 Task: Use a frequency analyzer to identify and manually attenuate sibilant peaks.
Action: Mouse moved to (4, 14)
Screenshot: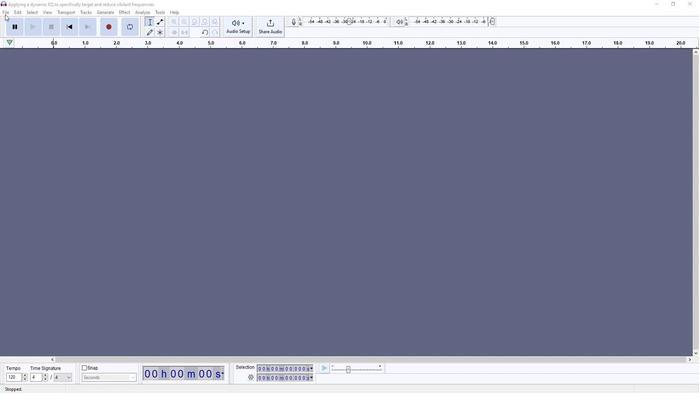 
Action: Mouse pressed left at (4, 14)
Screenshot: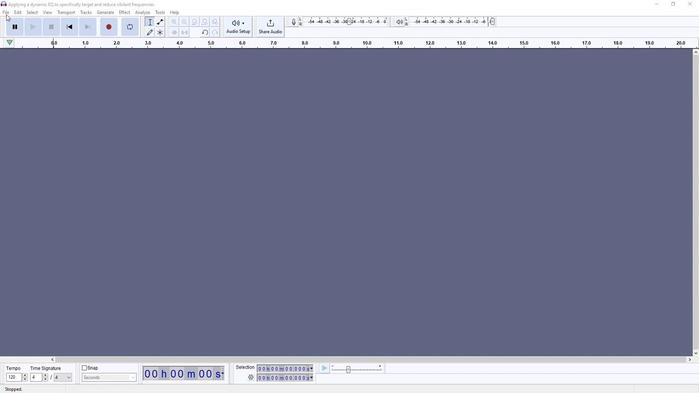 
Action: Mouse moved to (101, 86)
Screenshot: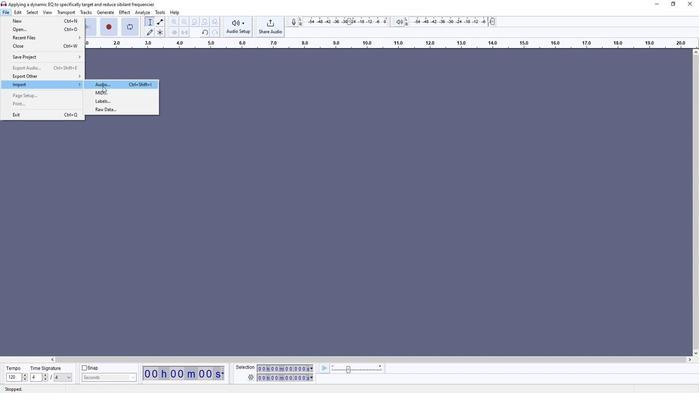 
Action: Mouse pressed left at (101, 86)
Screenshot: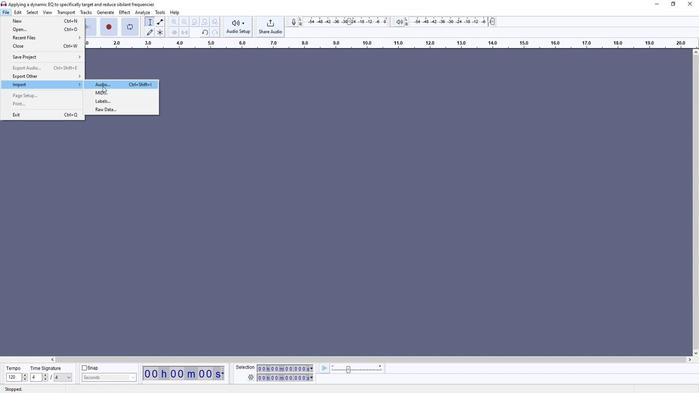 
Action: Mouse moved to (72, 61)
Screenshot: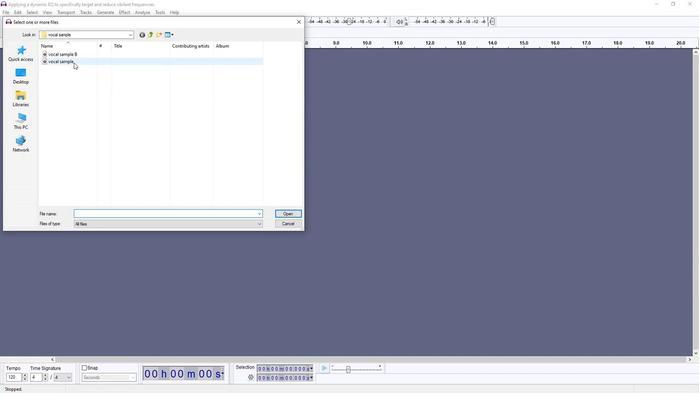 
Action: Mouse pressed left at (72, 61)
Screenshot: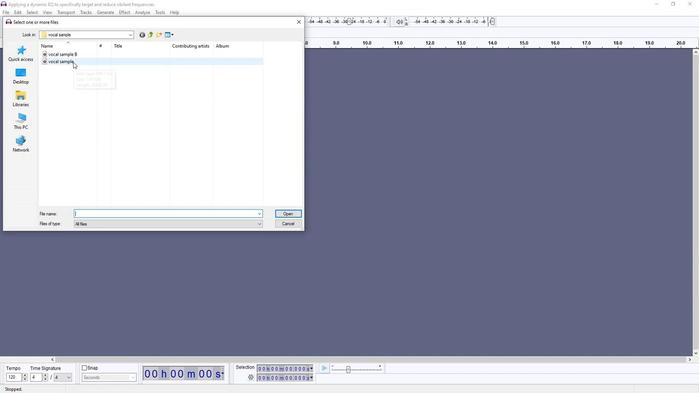 
Action: Mouse moved to (290, 213)
Screenshot: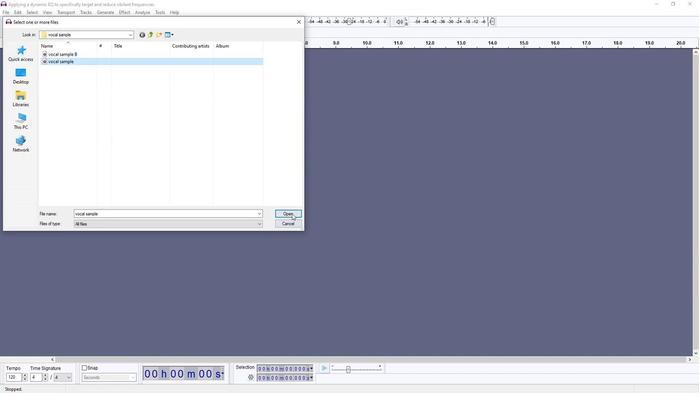 
Action: Mouse pressed left at (290, 213)
Screenshot: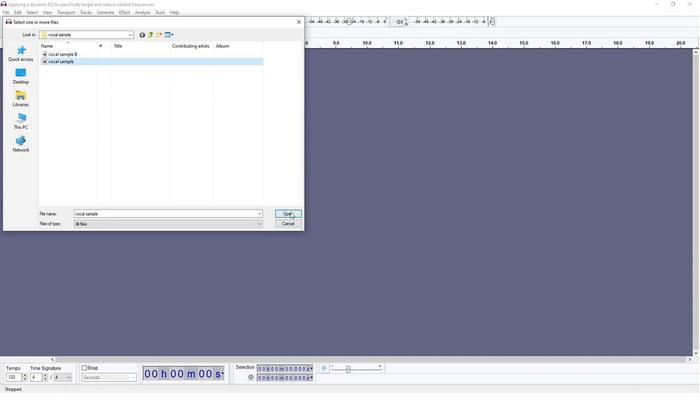 
Action: Mouse moved to (681, 63)
Screenshot: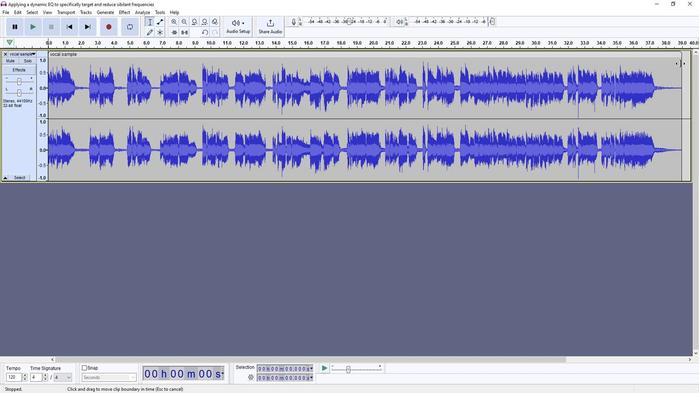 
Action: Mouse pressed left at (681, 63)
Screenshot: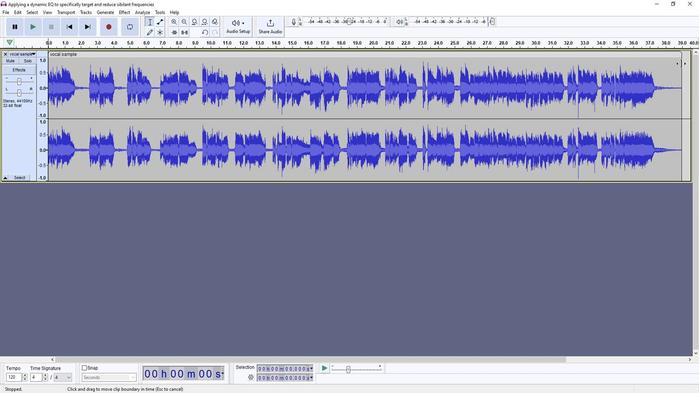 
Action: Mouse moved to (238, 76)
Screenshot: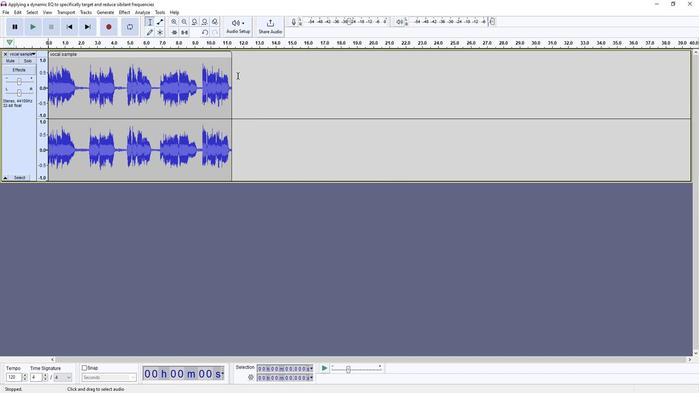 
Action: Mouse pressed left at (238, 76)
Screenshot: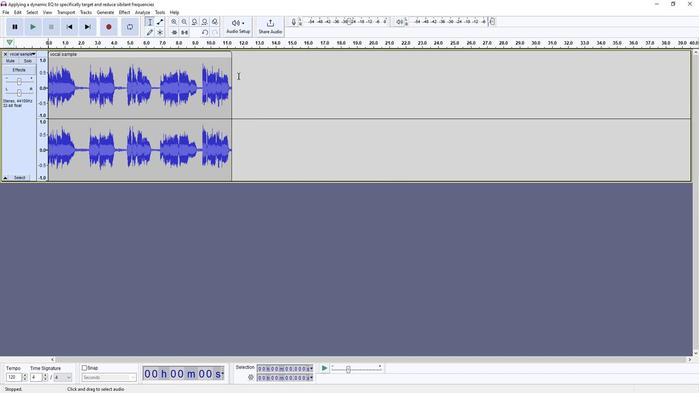 
Action: Mouse moved to (34, 33)
Screenshot: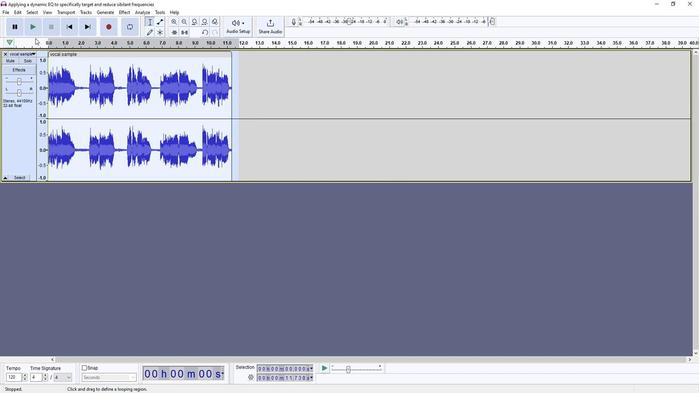 
Action: Mouse pressed left at (34, 33)
Screenshot: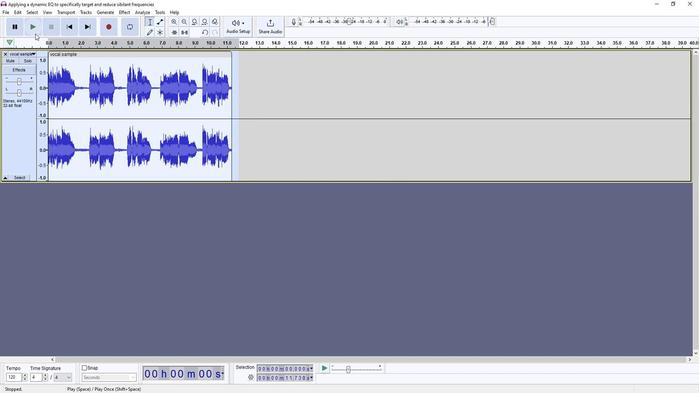 
Action: Mouse moved to (50, 25)
Screenshot: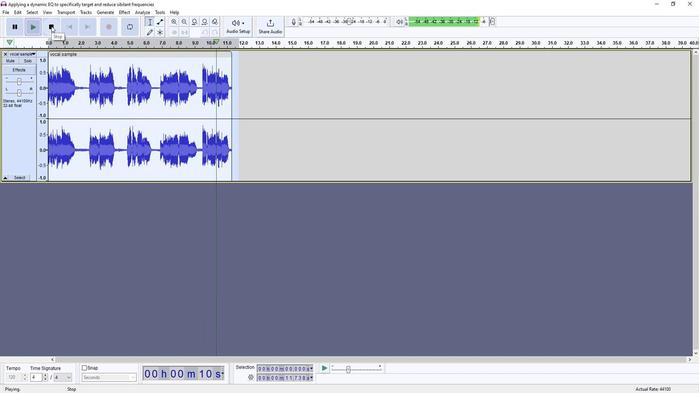 
Action: Mouse pressed left at (50, 25)
Screenshot: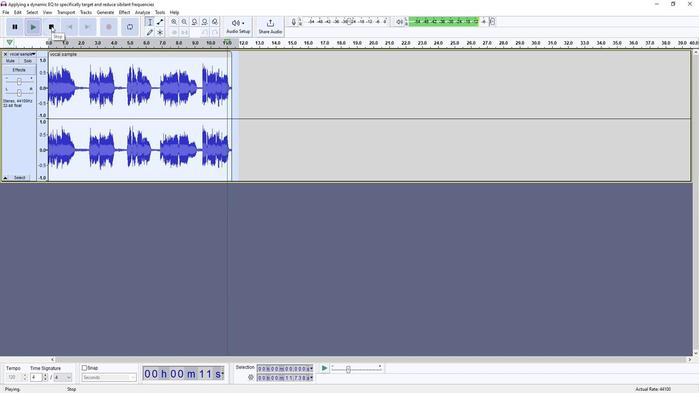 
Action: Mouse moved to (21, 107)
Screenshot: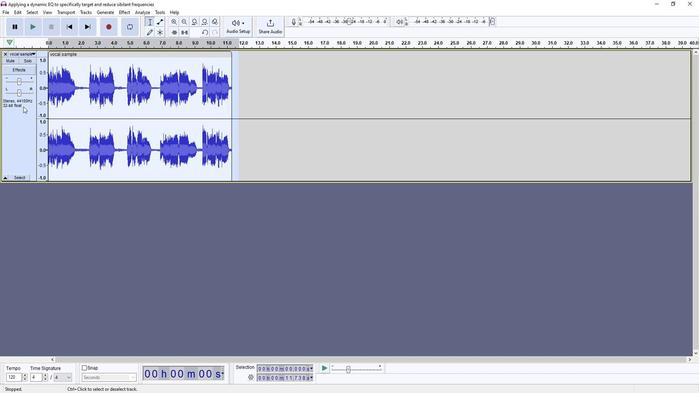 
Action: Mouse pressed right at (21, 107)
Screenshot: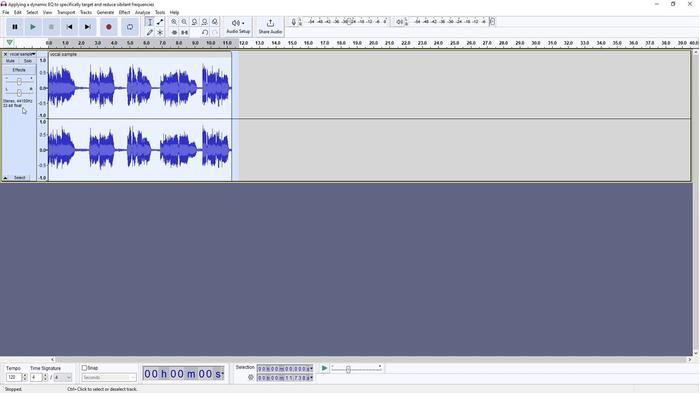 
Action: Mouse moved to (31, 132)
Screenshot: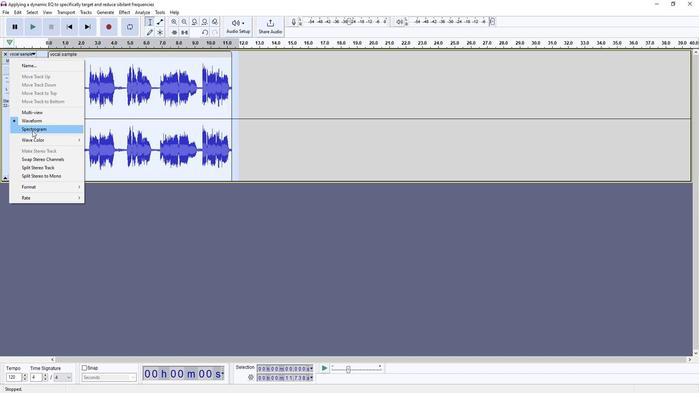 
Action: Mouse pressed left at (31, 132)
Screenshot: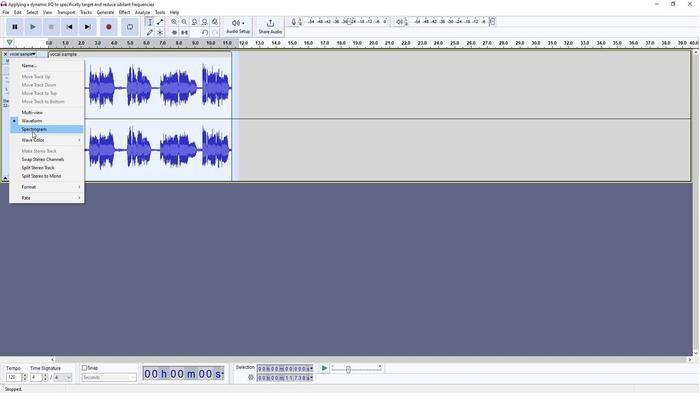 
Action: Mouse moved to (175, 183)
Screenshot: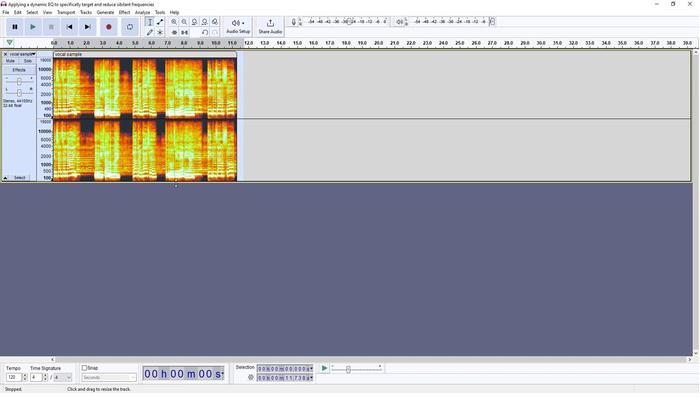 
Action: Mouse pressed left at (175, 183)
Screenshot: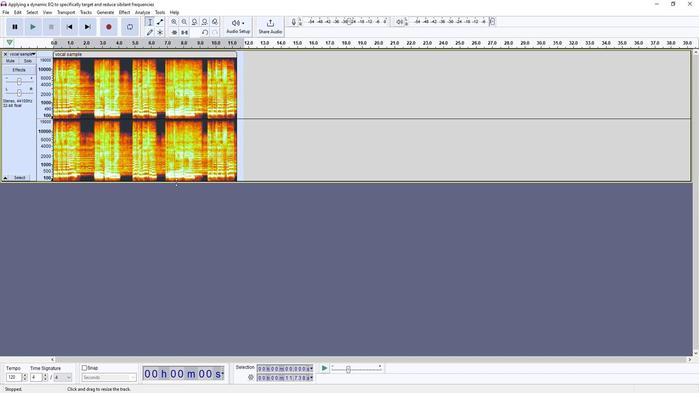 
Action: Mouse moved to (56, 101)
Screenshot: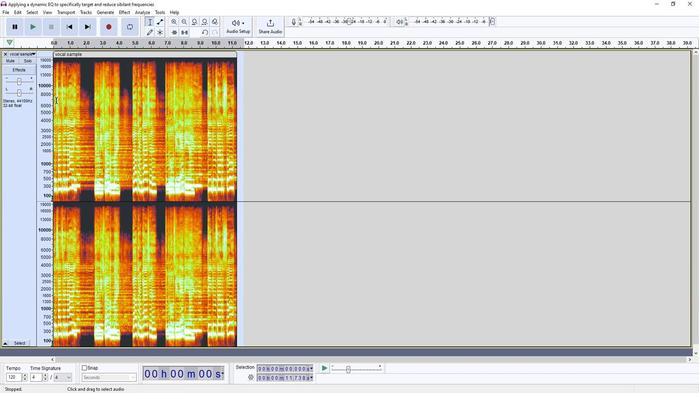 
Action: Mouse pressed left at (56, 101)
Screenshot: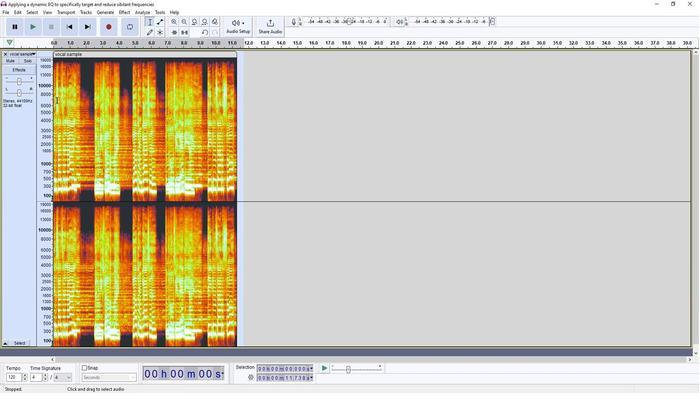 
Action: Mouse moved to (231, 101)
Screenshot: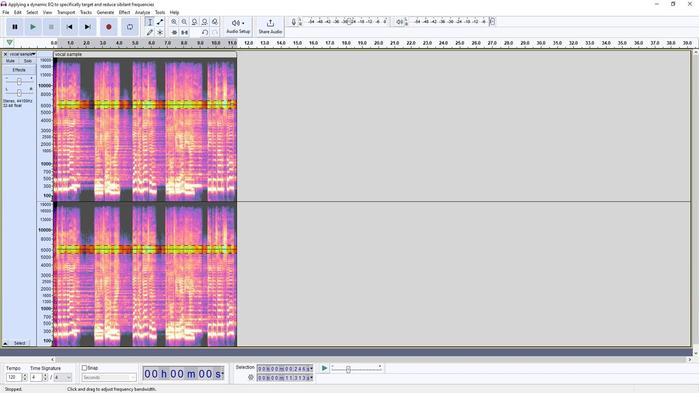 
Action: Mouse pressed left at (231, 101)
Screenshot: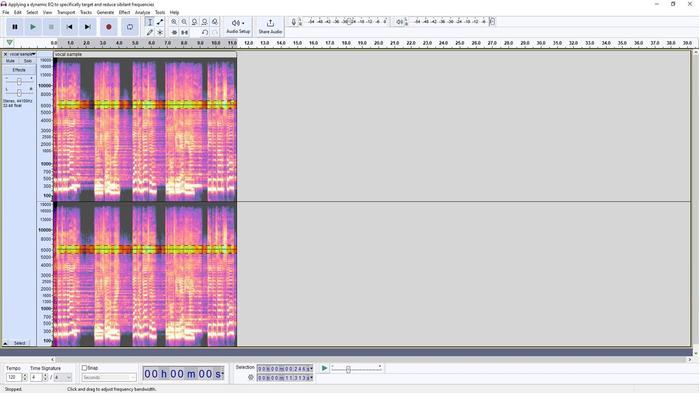 
Action: Mouse moved to (207, 104)
Screenshot: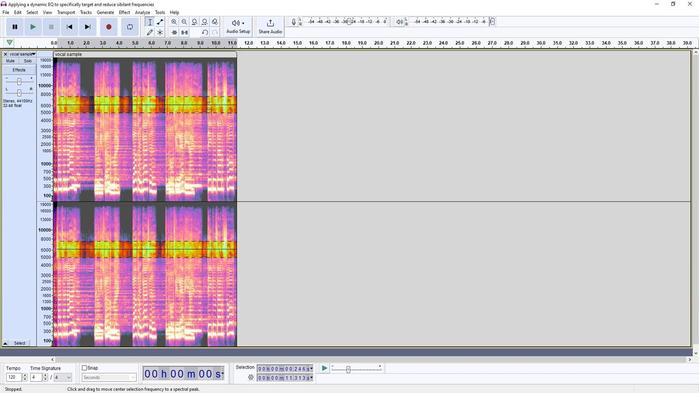 
Action: Mouse pressed left at (207, 104)
Screenshot: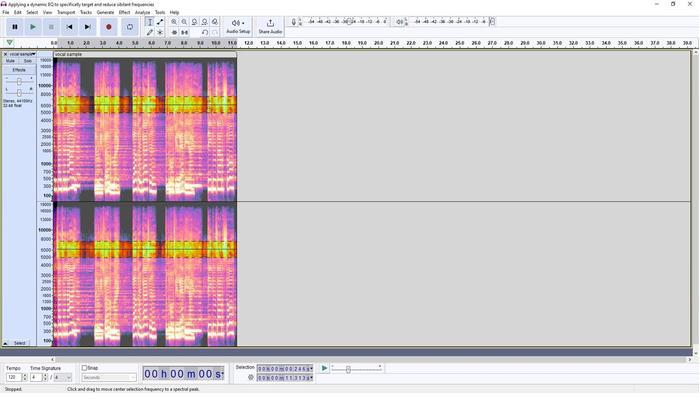 
Action: Mouse moved to (177, 107)
Screenshot: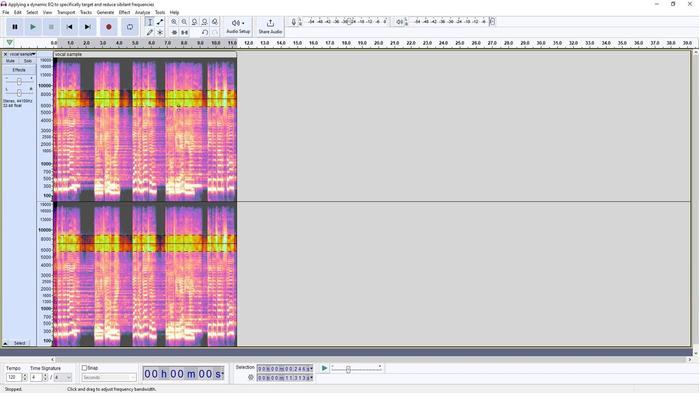 
Action: Mouse pressed left at (177, 107)
Screenshot: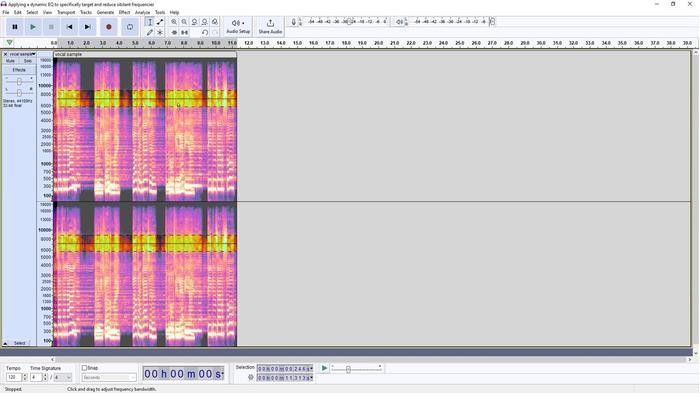 
Action: Mouse moved to (55, 98)
Screenshot: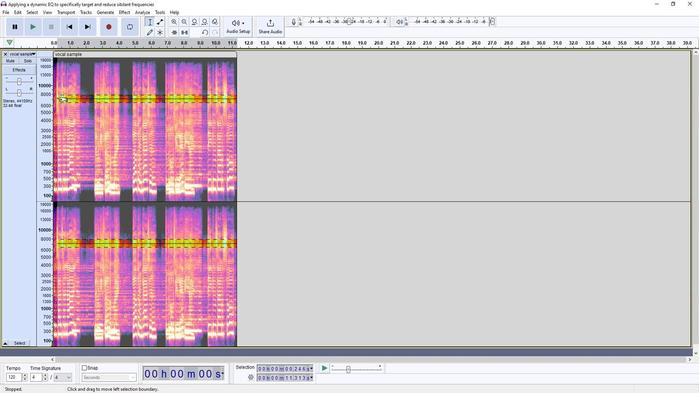 
Action: Mouse pressed left at (55, 98)
Screenshot: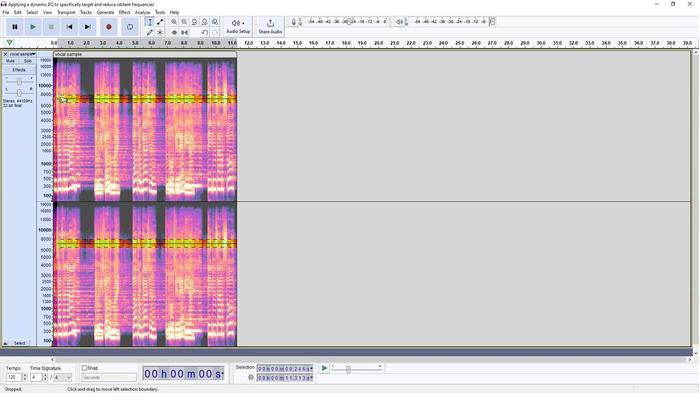 
Action: Mouse moved to (123, 11)
Screenshot: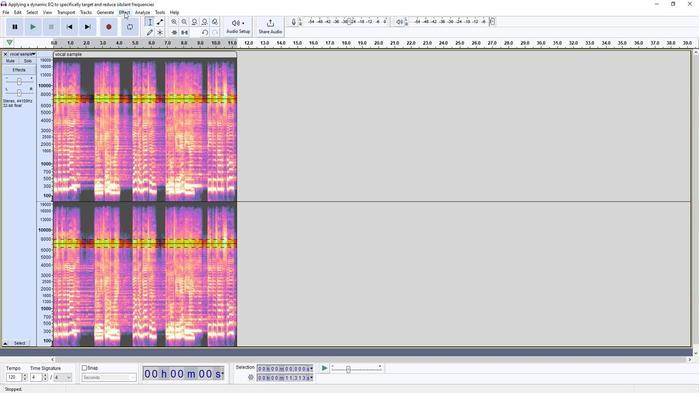 
Action: Mouse pressed left at (123, 11)
Screenshot: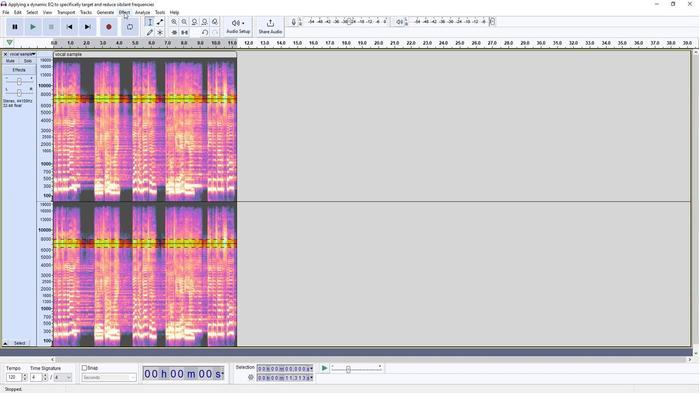 
Action: Mouse moved to (250, 134)
Screenshot: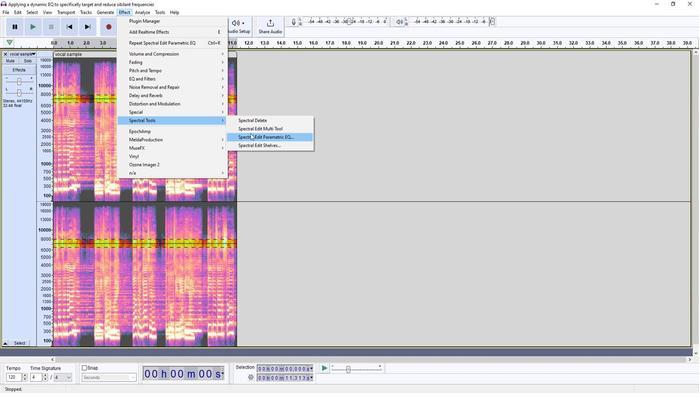 
Action: Mouse pressed left at (250, 134)
Screenshot: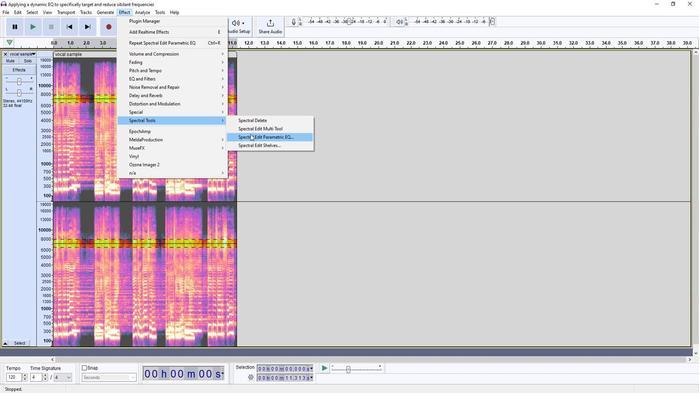 
Action: Mouse moved to (363, 197)
Screenshot: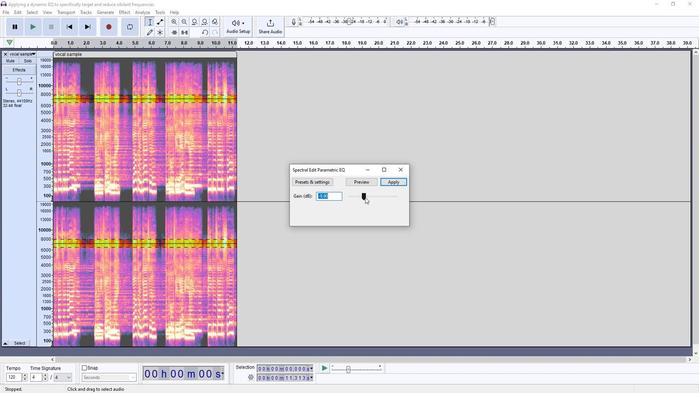 
Action: Mouse pressed left at (363, 197)
Screenshot: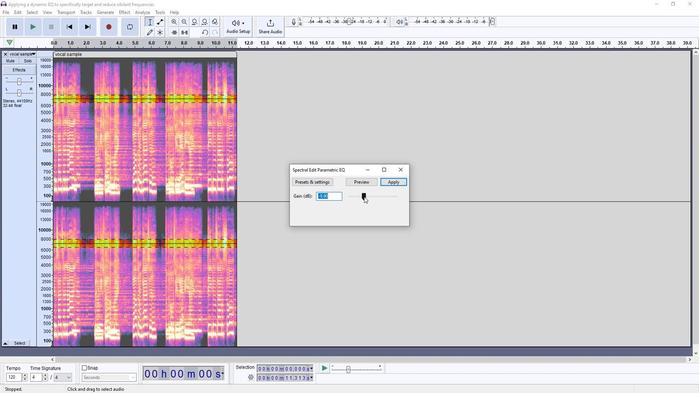 
Action: Mouse moved to (364, 179)
Screenshot: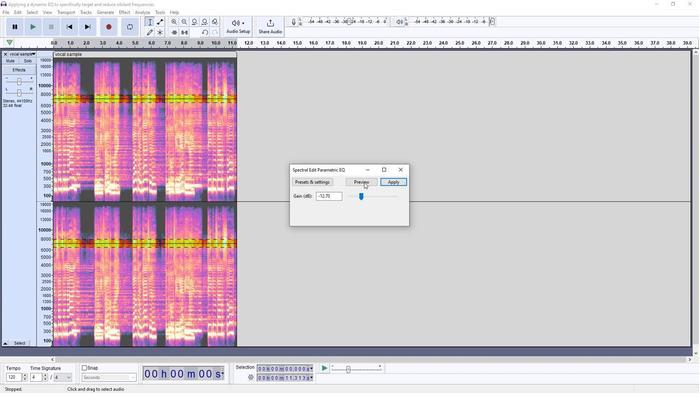 
Action: Mouse pressed left at (364, 179)
Screenshot: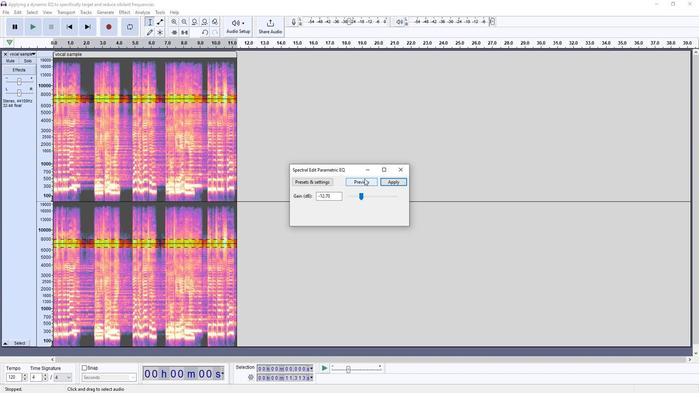 
Action: Mouse moved to (388, 183)
Screenshot: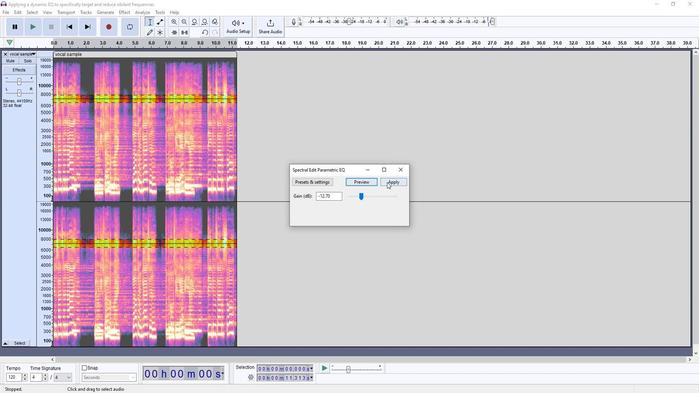 
Action: Mouse pressed left at (388, 183)
Screenshot: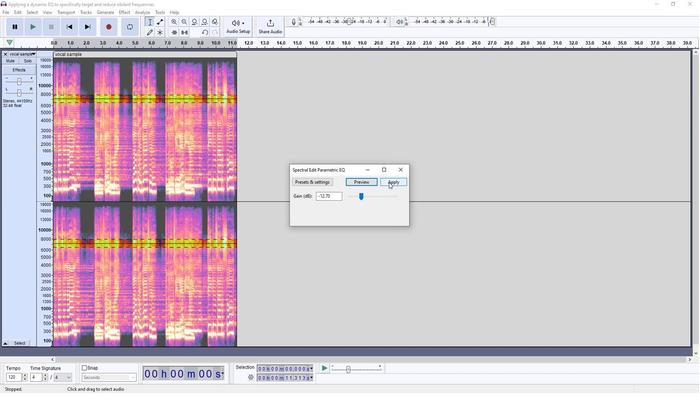 
Action: Mouse moved to (22, 125)
Screenshot: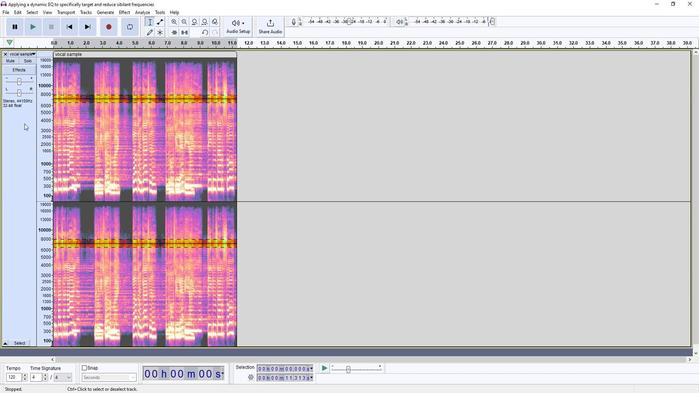
Action: Mouse pressed right at (22, 125)
Screenshot: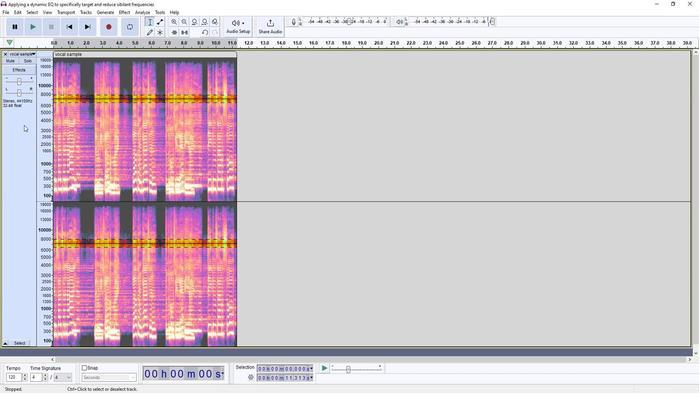 
Action: Mouse moved to (25, 128)
Screenshot: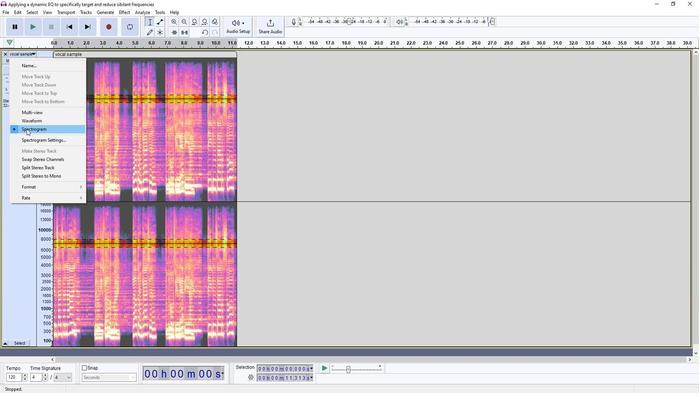 
Action: Mouse pressed left at (25, 128)
Screenshot: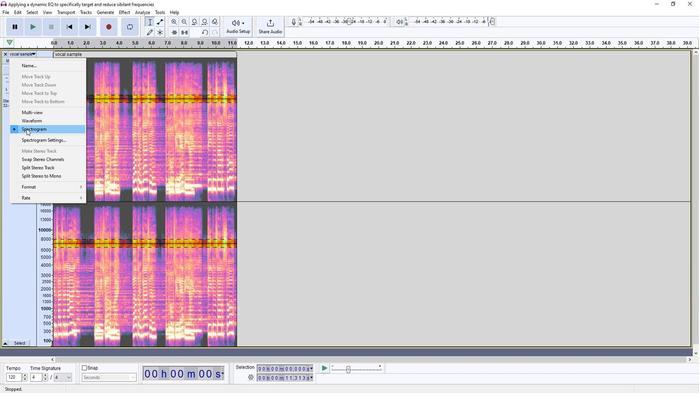 
Action: Mouse moved to (30, 30)
Screenshot: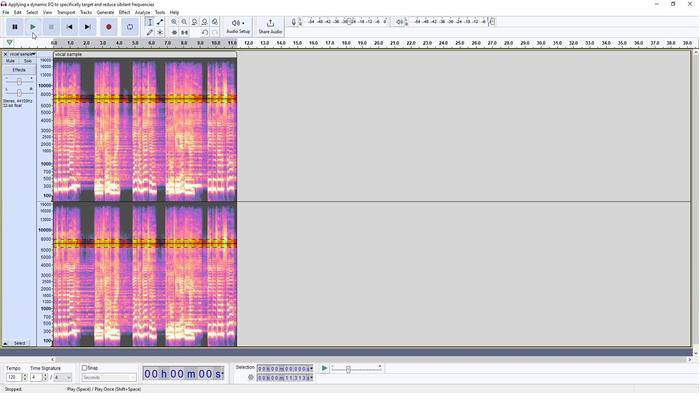 
Action: Mouse pressed left at (30, 30)
Screenshot: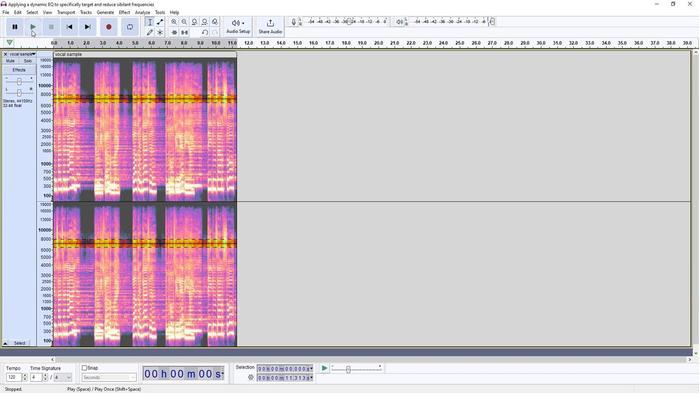 
Action: Mouse moved to (45, 24)
Screenshot: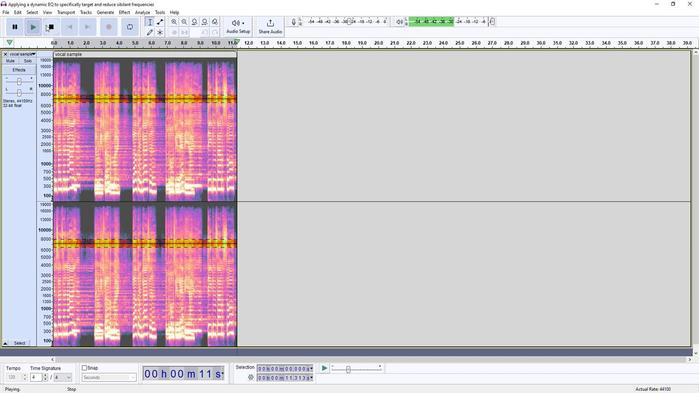 
Action: Mouse pressed left at (45, 24)
Screenshot: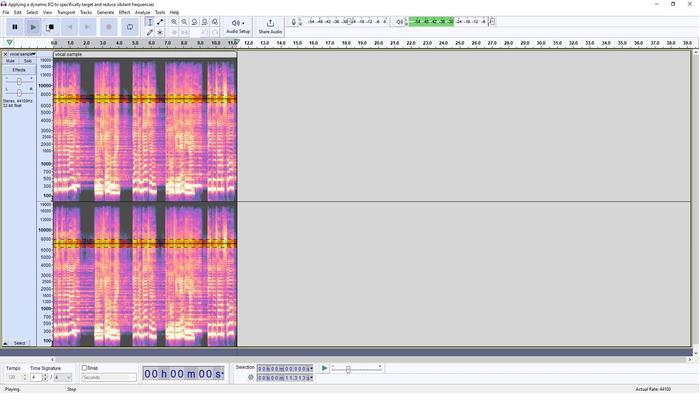
Action: Mouse moved to (4, 11)
Screenshot: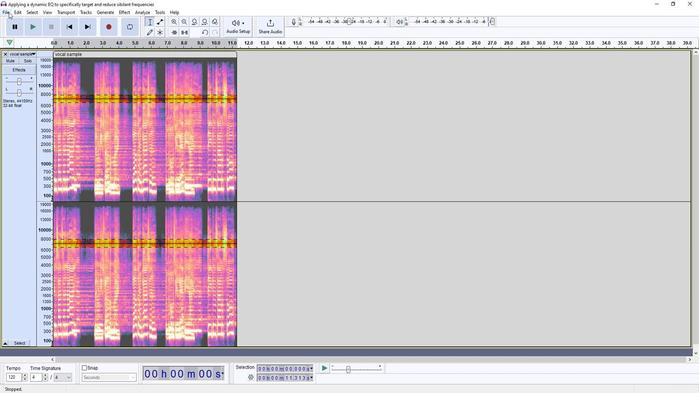 
Action: Mouse pressed left at (4, 11)
Screenshot: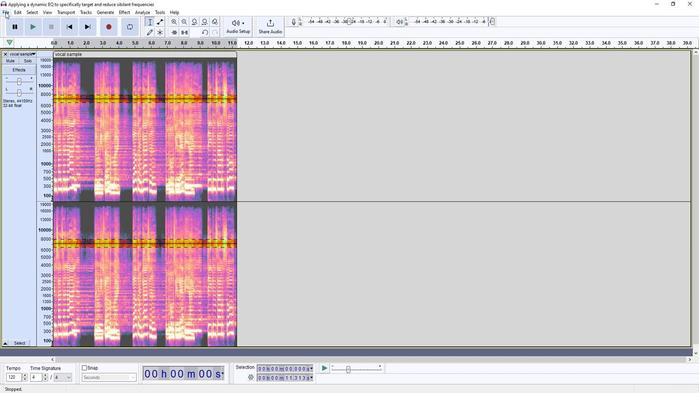 
Action: Mouse moved to (101, 64)
Screenshot: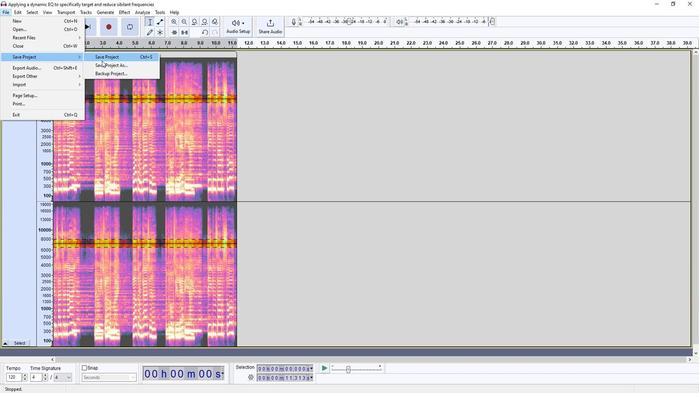 
Action: Mouse pressed left at (101, 64)
Screenshot: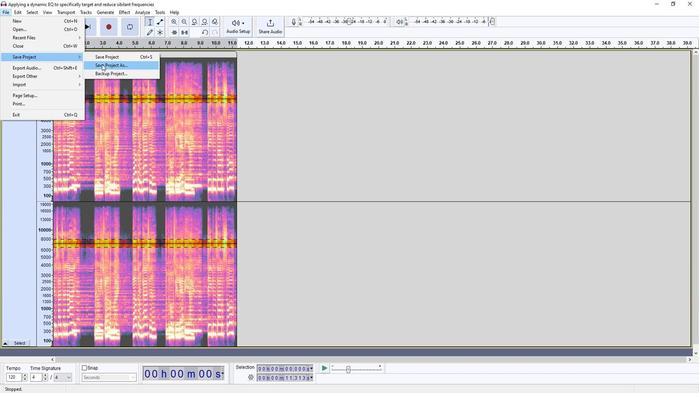 
Action: Key pressed <Key.backspace><Key.shift><Key.shift><Key.shift><Key.shift><Key.shift><Key.shift><Key.shift><Key.shift><Key.shift><Key.shift><Key.shift><Key.shift><Key.shift><Key.shift><Key.shift><Key.shift><Key.shift><Key.shift><Key.shift>Using<Key.space><Key.shift><Key.shift><Key.shift><Key.shift><Key.shift><Key.shift><Key.shift>frequency<Key.space>analyzer<Key.space>to<Key.space>identify<Key.space>and<Key.space>manually<Key.space>attenuate<Key.space>su<Key.backspace>ibilant<Key.space>peak
Screenshot: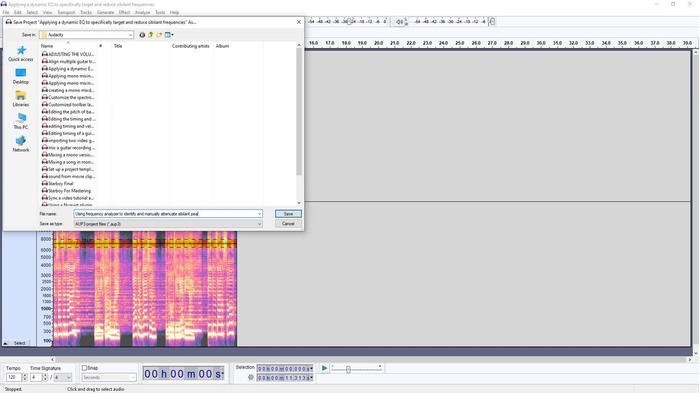 
Action: Mouse moved to (287, 215)
Screenshot: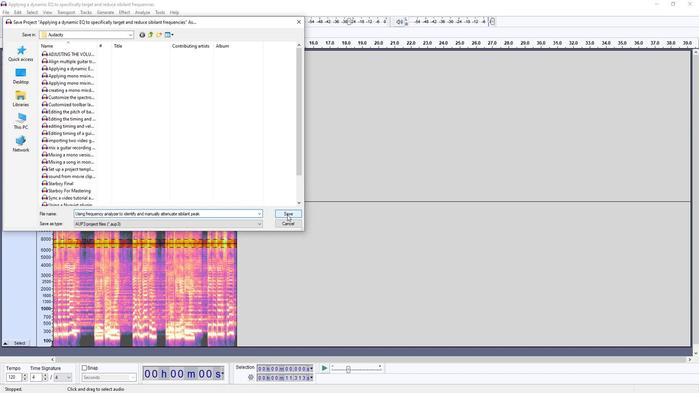 
Action: Mouse pressed left at (287, 215)
Screenshot: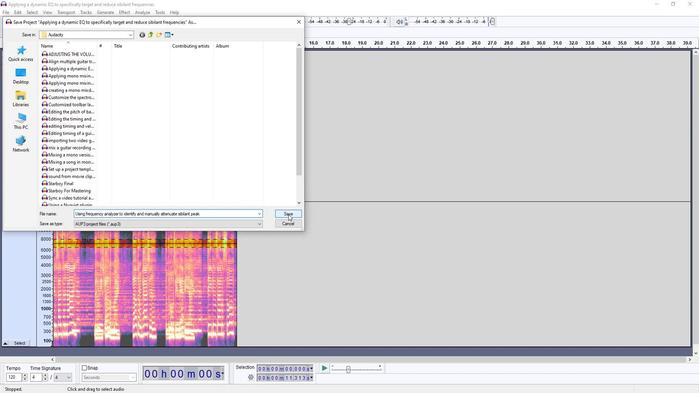 
